 Task: Vertically align the page to top.
Action: Mouse moved to (65, 107)
Screenshot: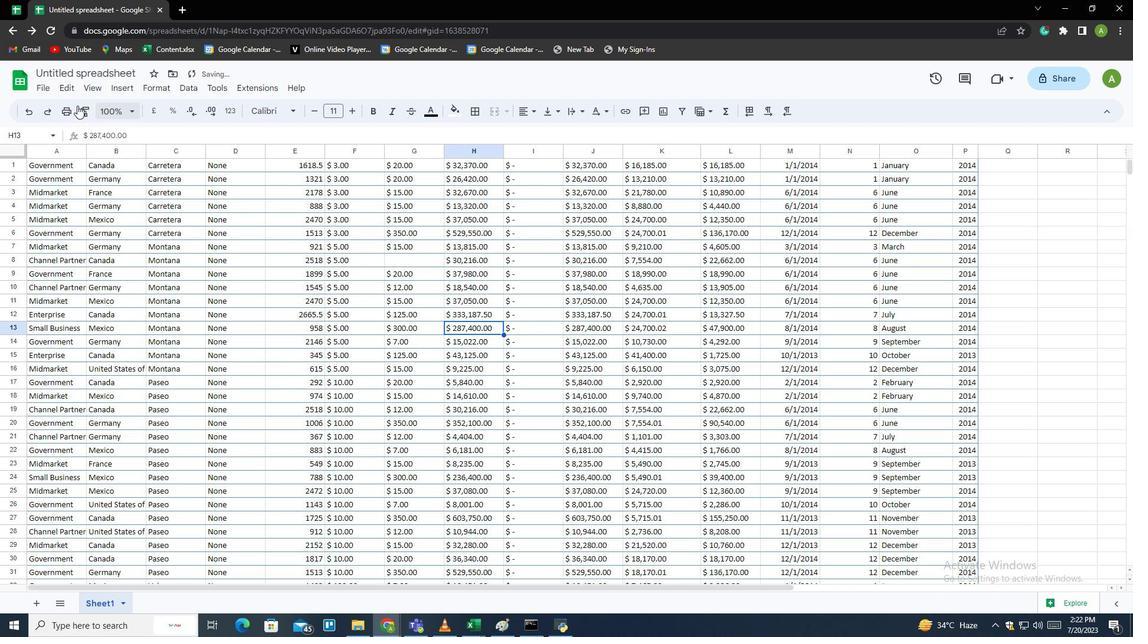 
Action: Mouse pressed left at (65, 107)
Screenshot: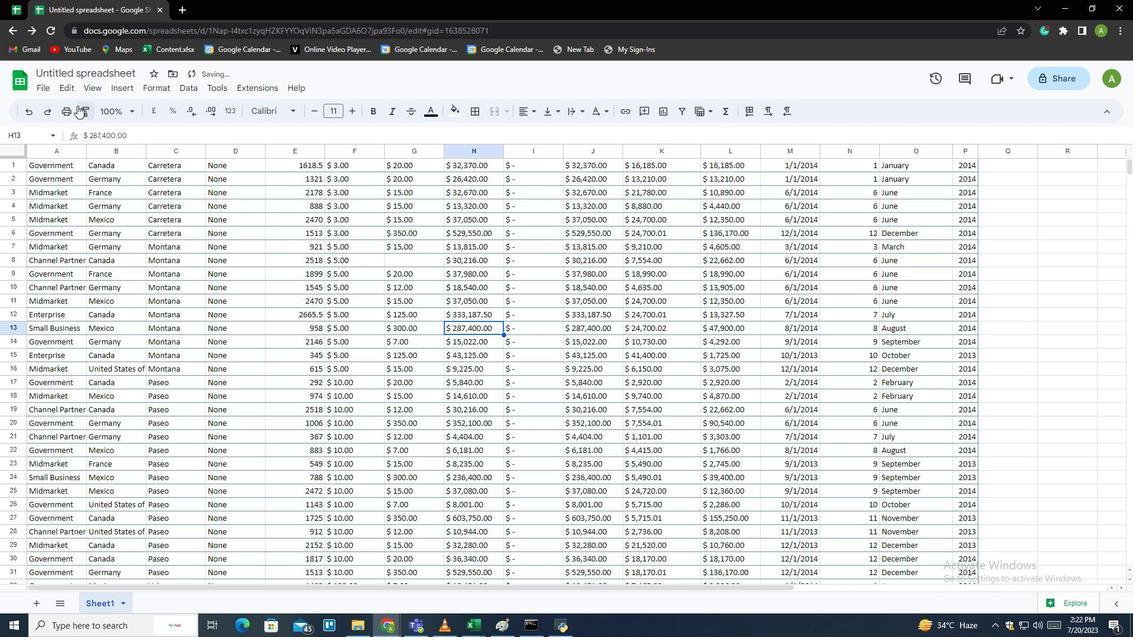 
Action: Mouse moved to (987, 378)
Screenshot: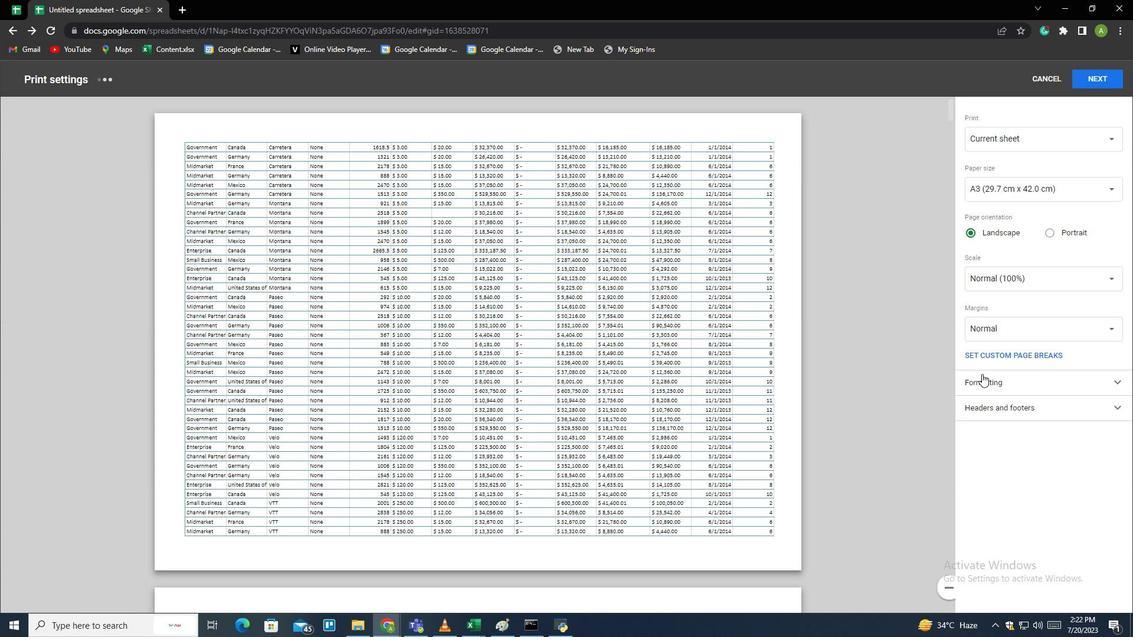 
Action: Mouse pressed left at (987, 378)
Screenshot: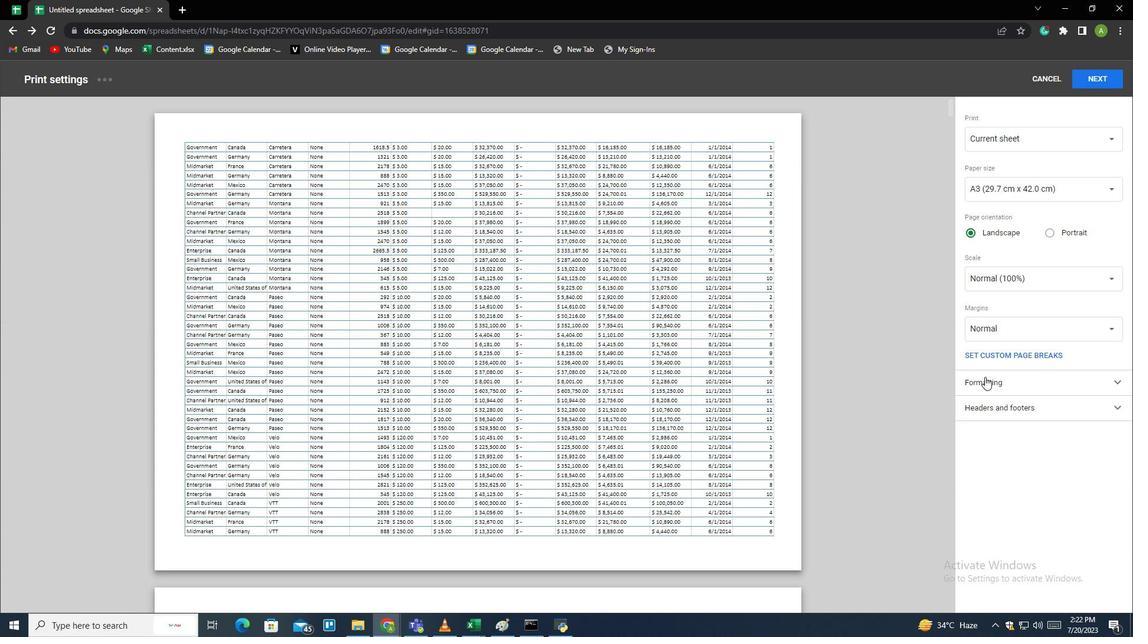 
Action: Mouse moved to (1063, 536)
Screenshot: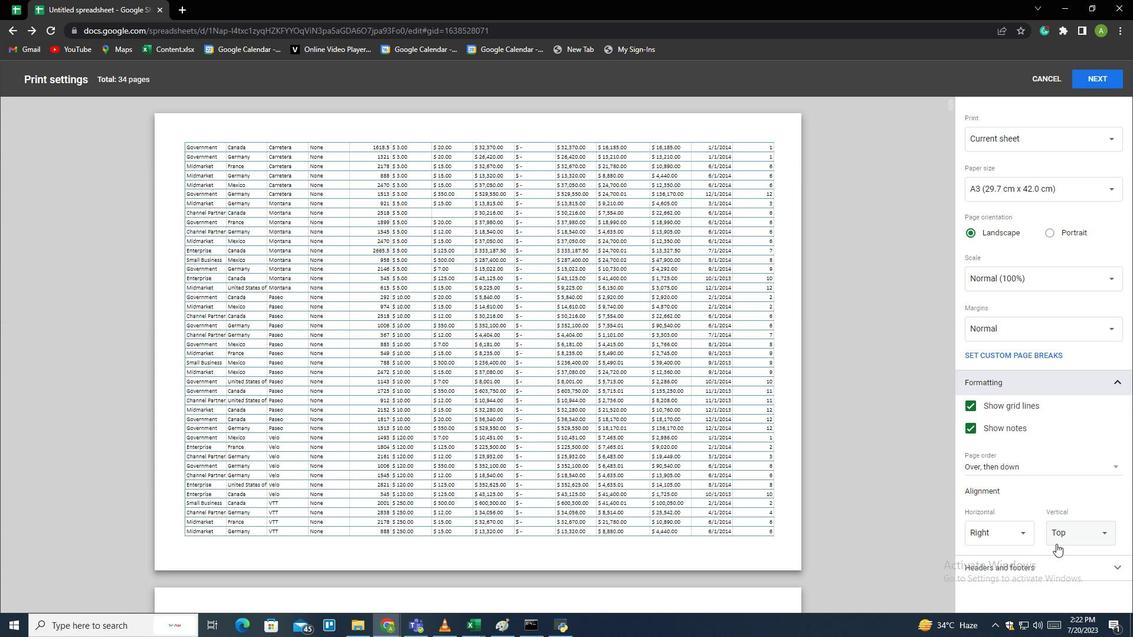
Action: Mouse pressed left at (1063, 536)
Screenshot: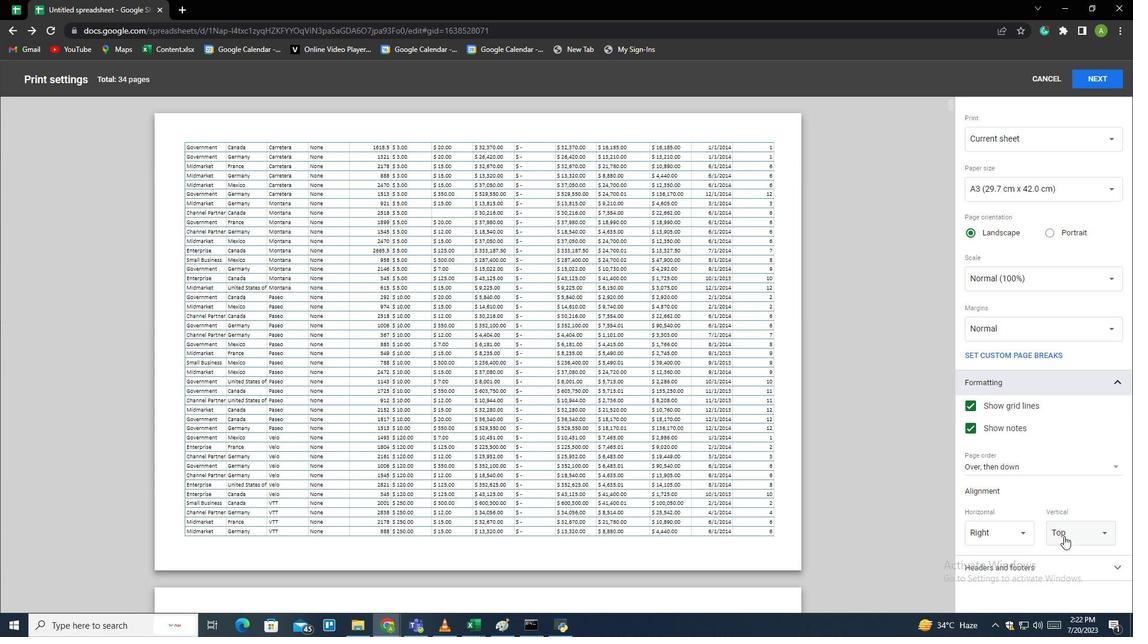 
Action: Mouse moved to (1069, 530)
Screenshot: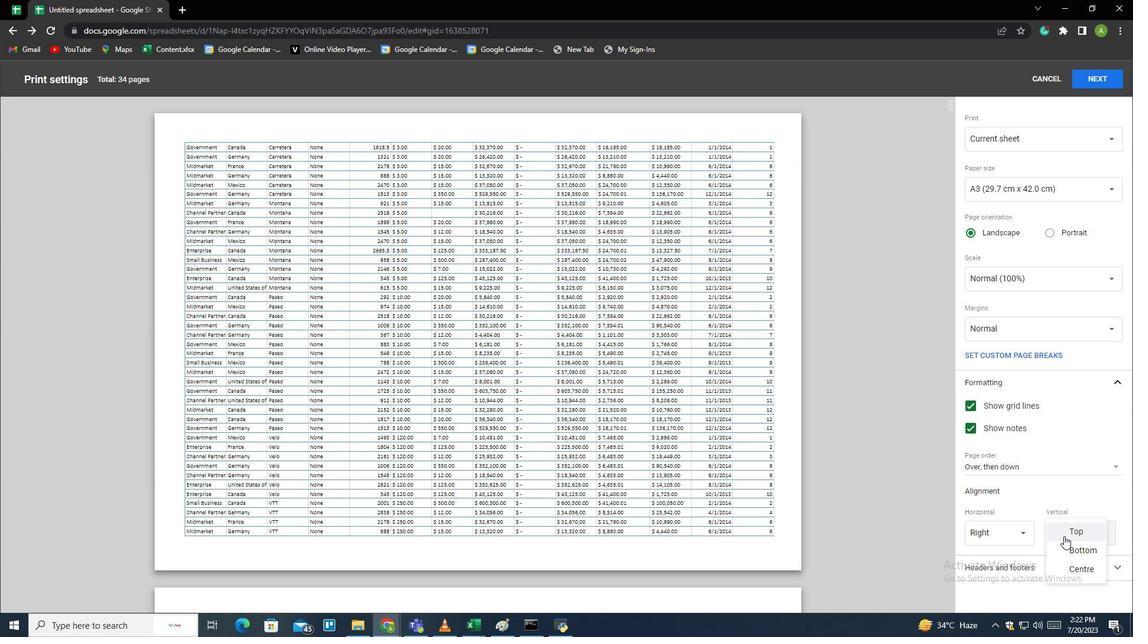 
Action: Mouse pressed left at (1069, 530)
Screenshot: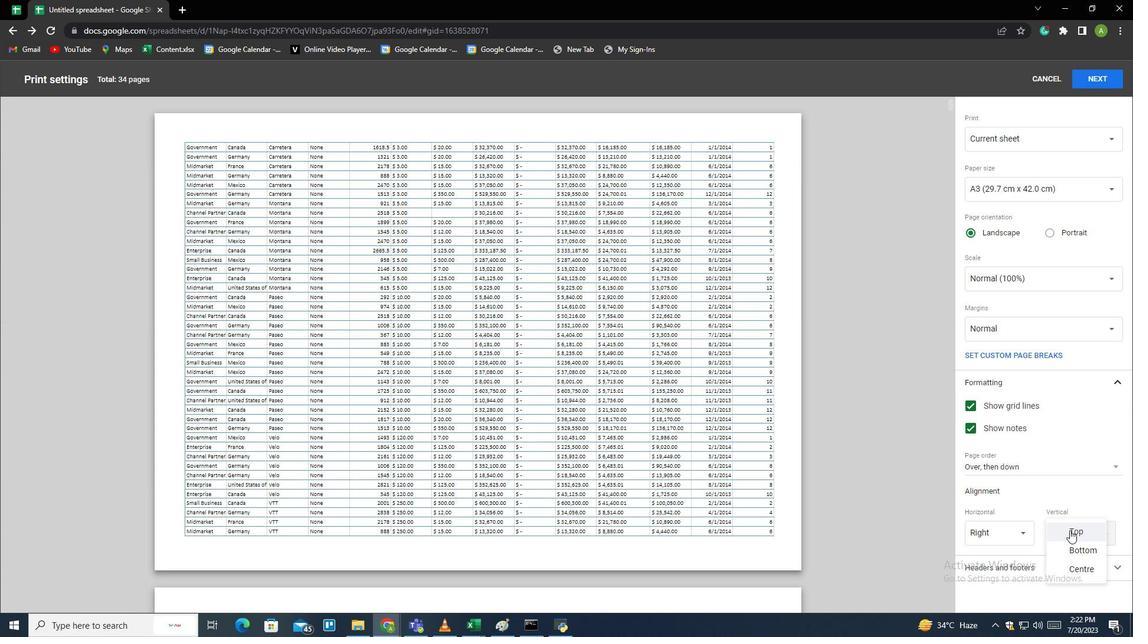 
Action: Mouse moved to (1055, 395)
Screenshot: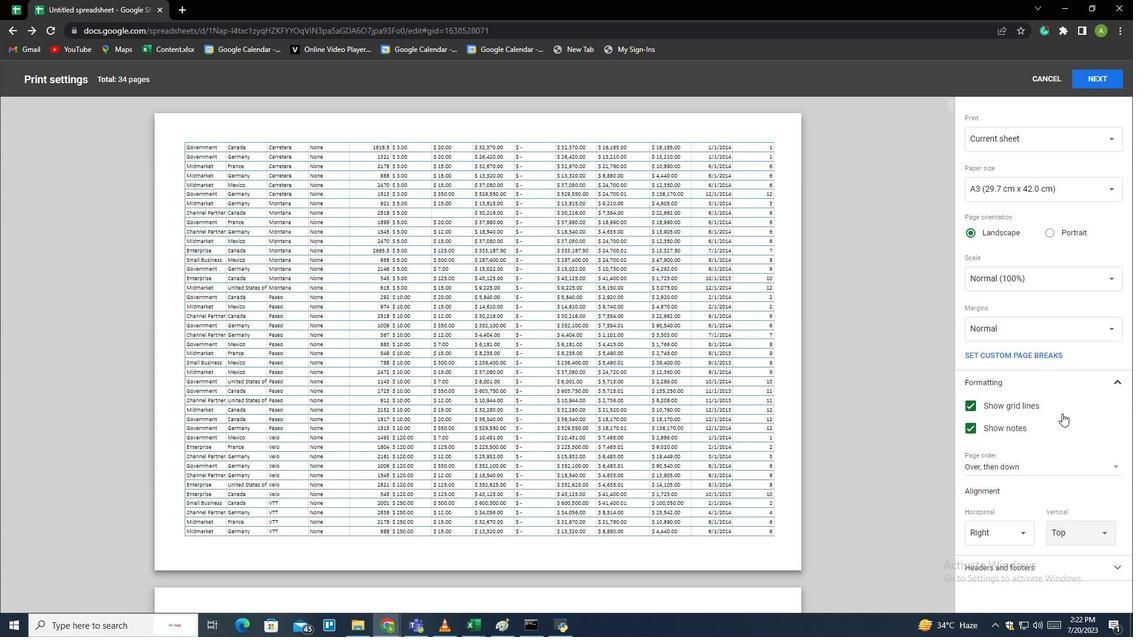 
